 Task: Paste the paint format onto the triangle of an oval shape filled with red color.
Action: Mouse moved to (140, 122)
Screenshot: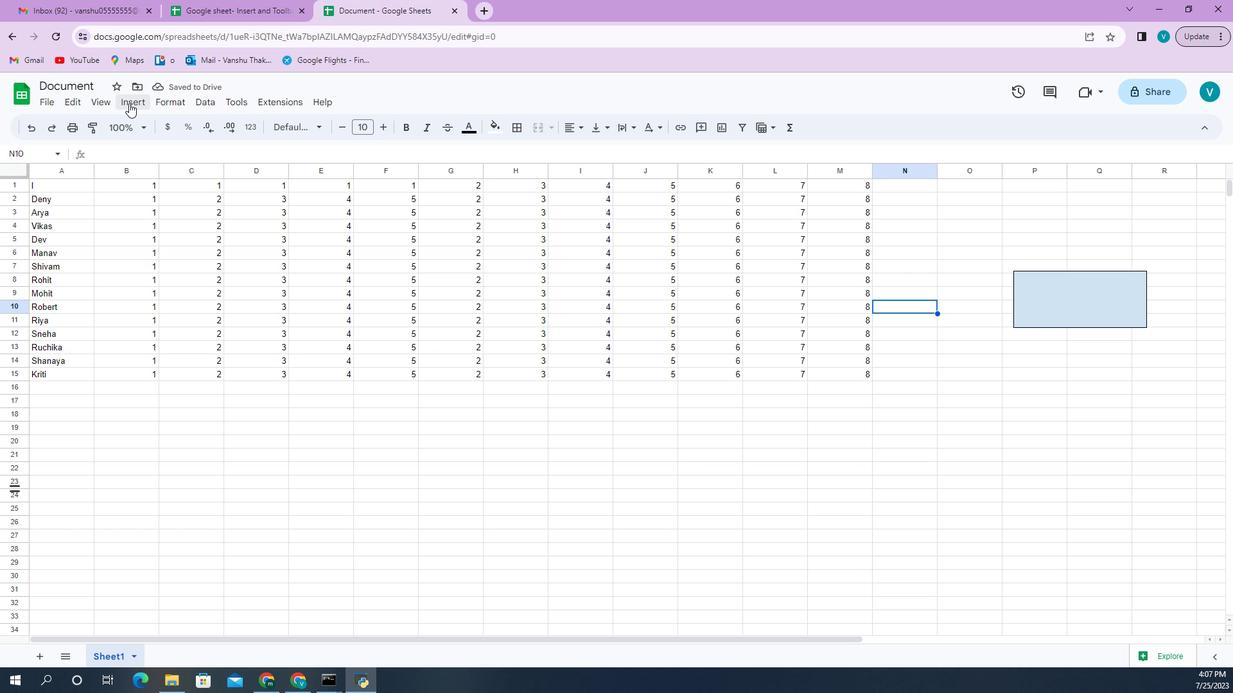 
Action: Mouse pressed left at (140, 122)
Screenshot: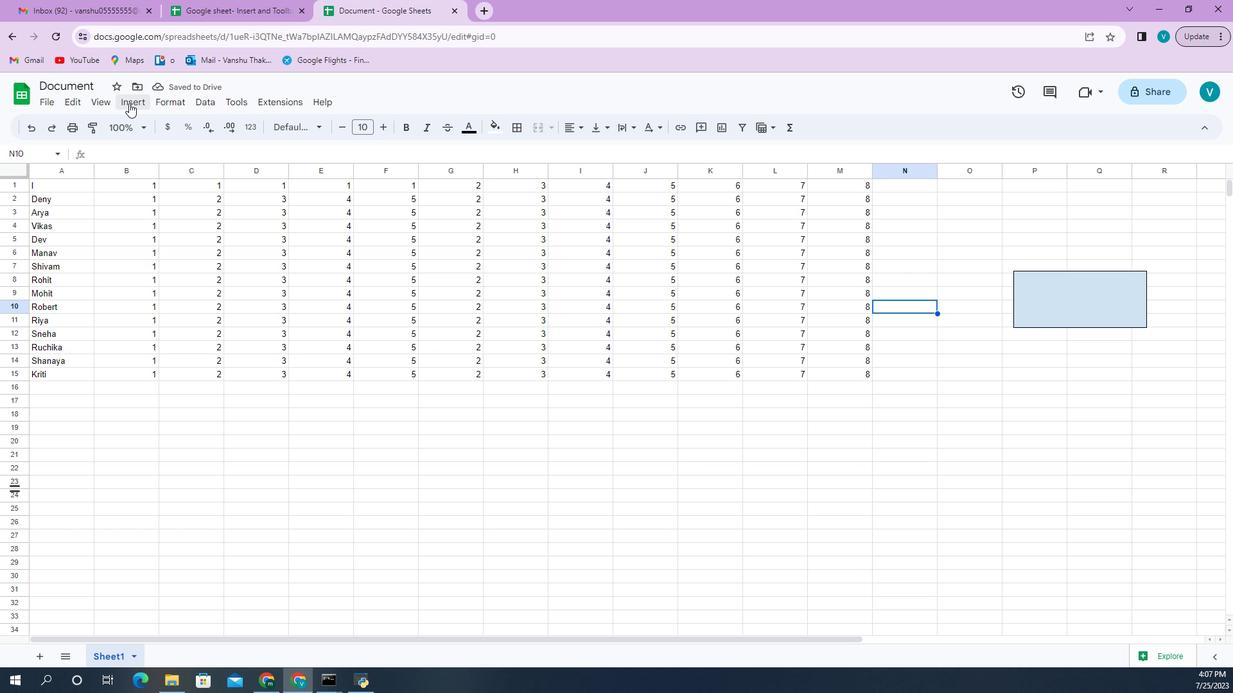 
Action: Mouse moved to (155, 295)
Screenshot: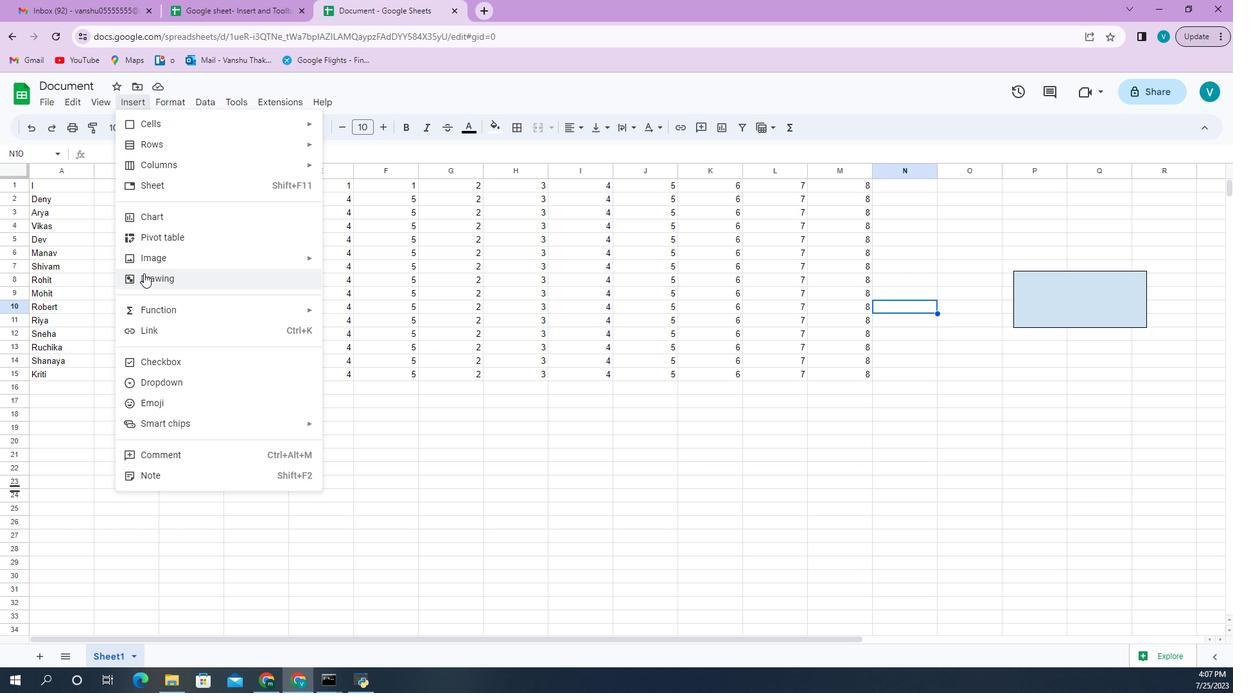 
Action: Mouse pressed left at (155, 295)
Screenshot: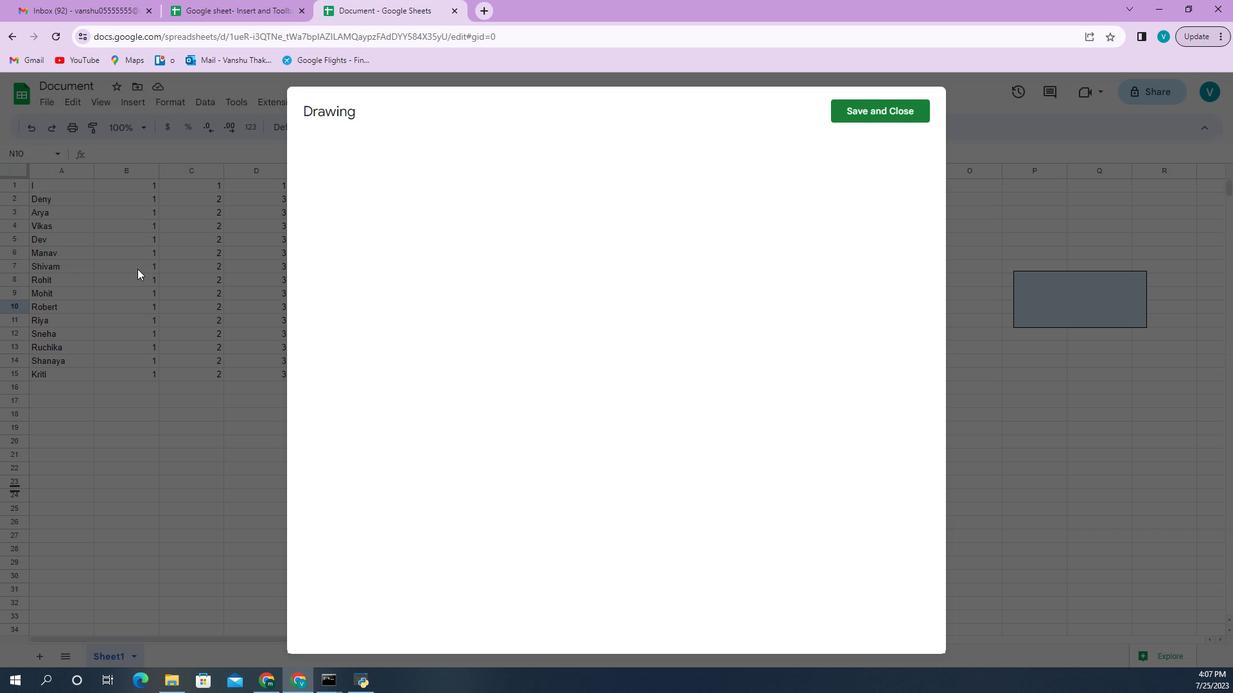 
Action: Mouse moved to (475, 174)
Screenshot: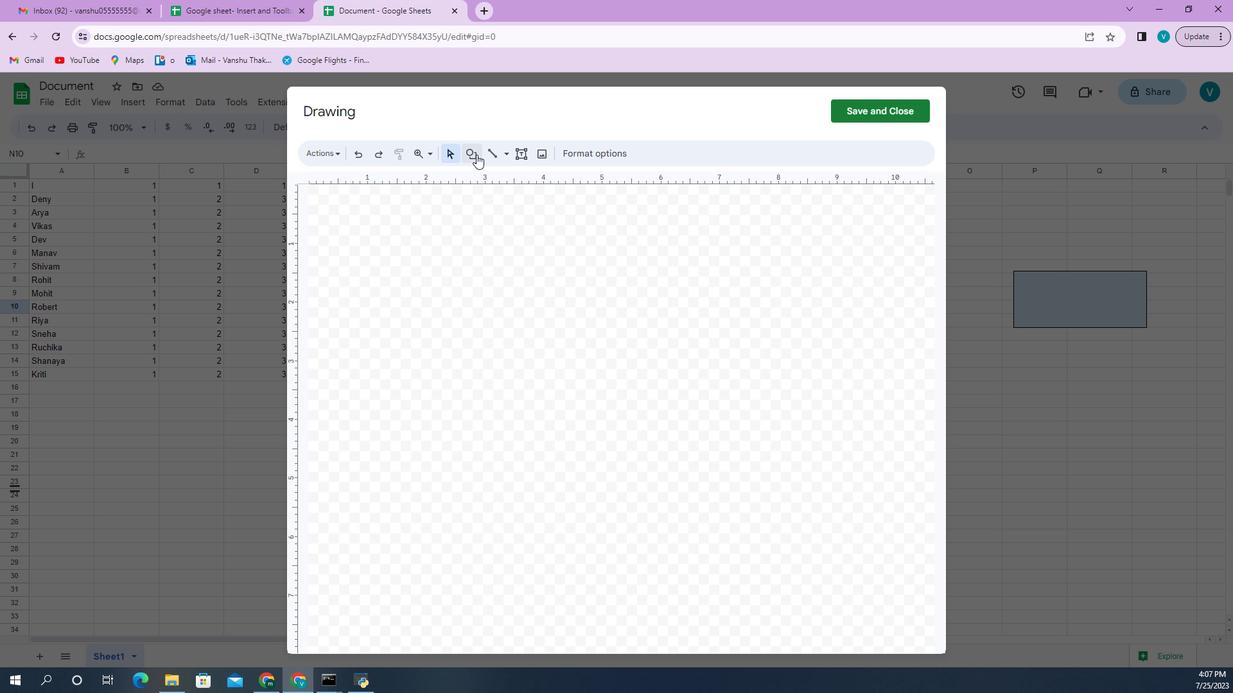 
Action: Mouse pressed left at (475, 174)
Screenshot: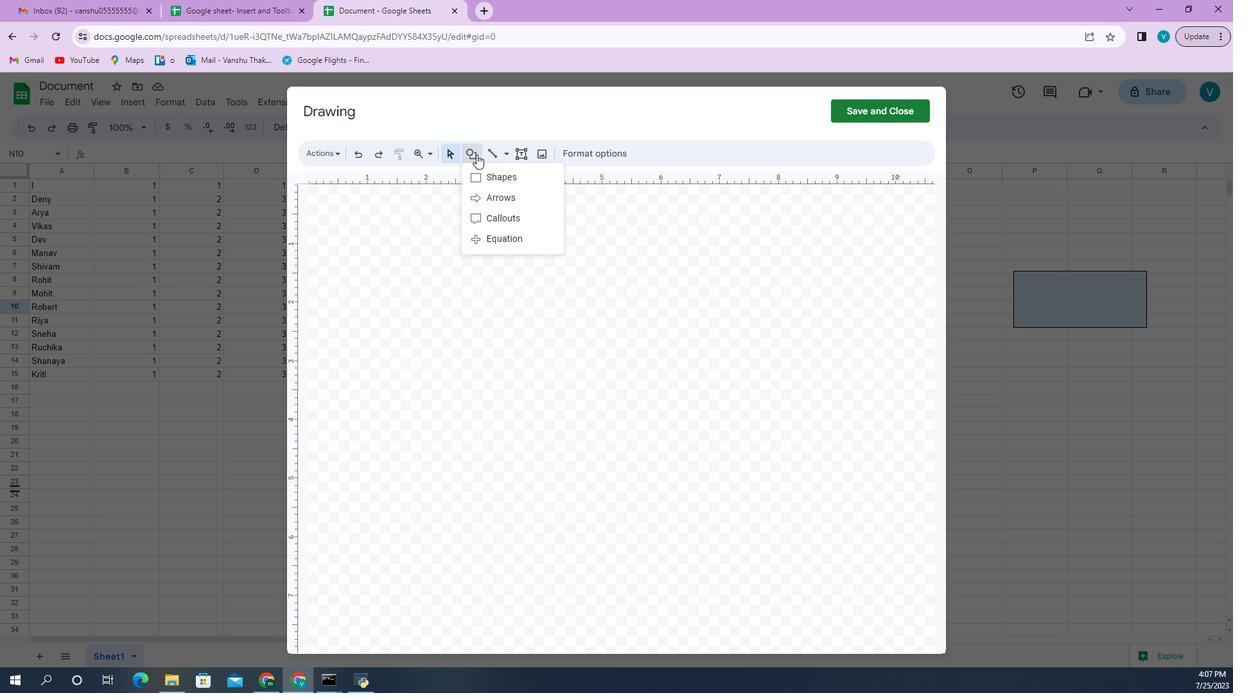 
Action: Mouse moved to (563, 228)
Screenshot: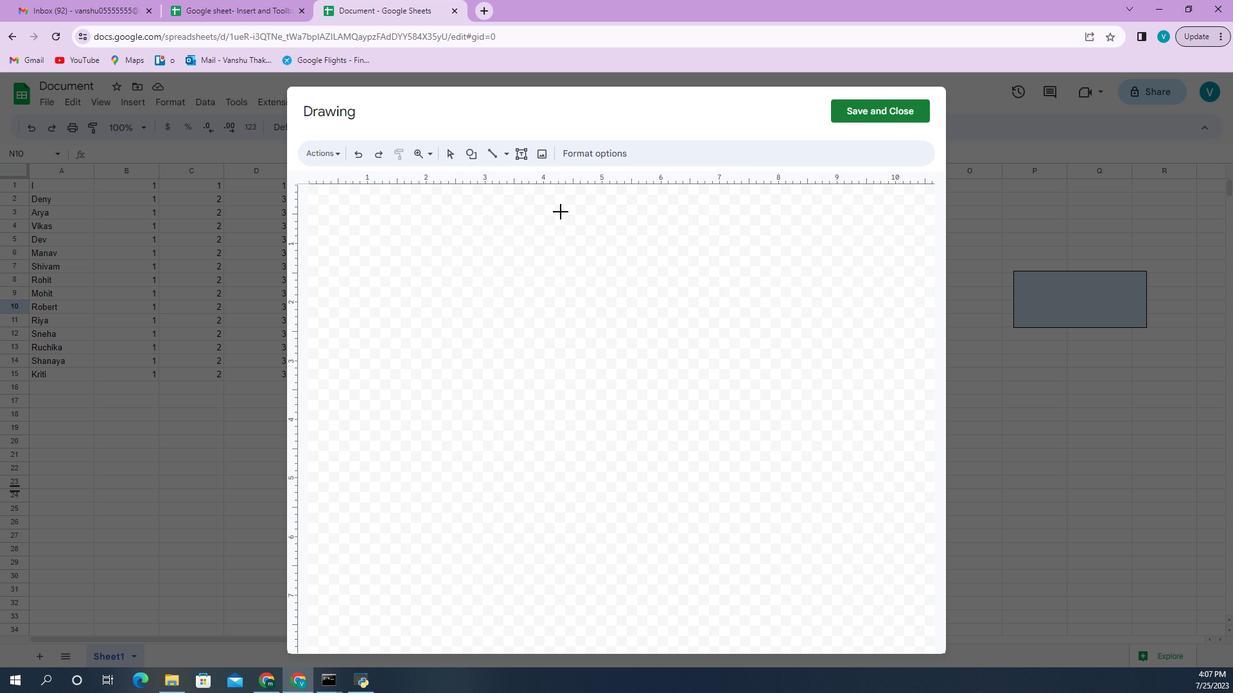 
Action: Mouse pressed left at (563, 228)
Screenshot: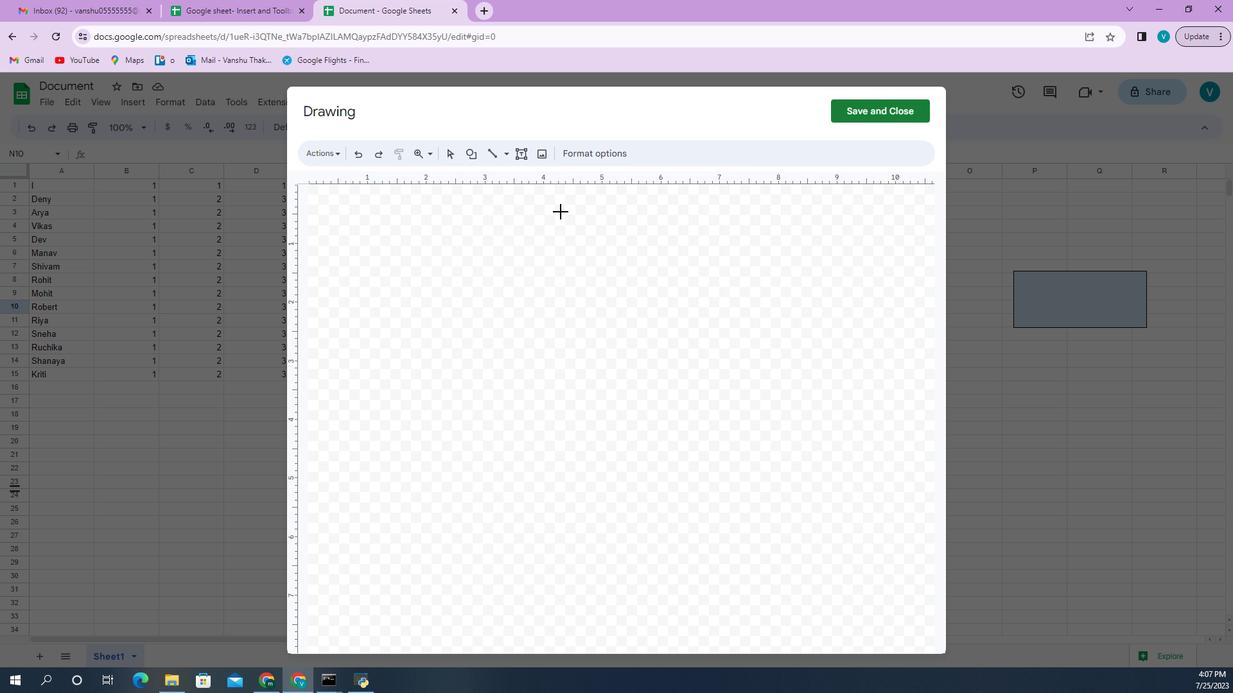 
Action: Mouse moved to (413, 274)
Screenshot: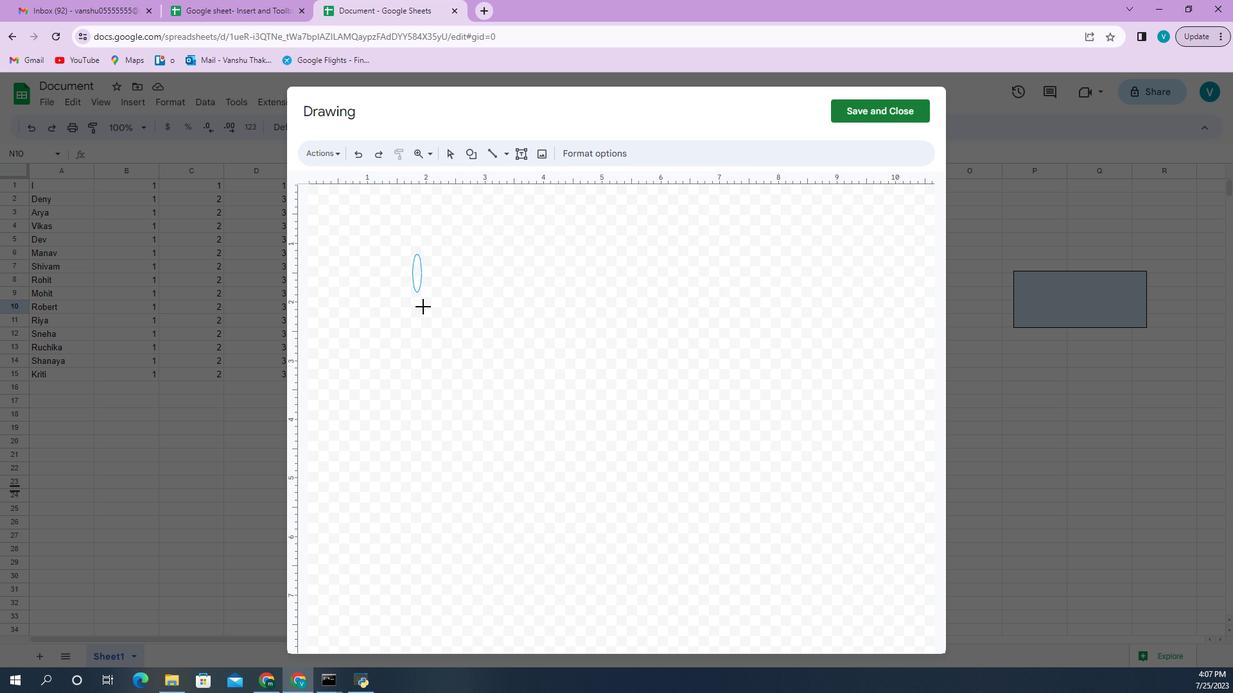 
Action: Mouse pressed left at (413, 274)
Screenshot: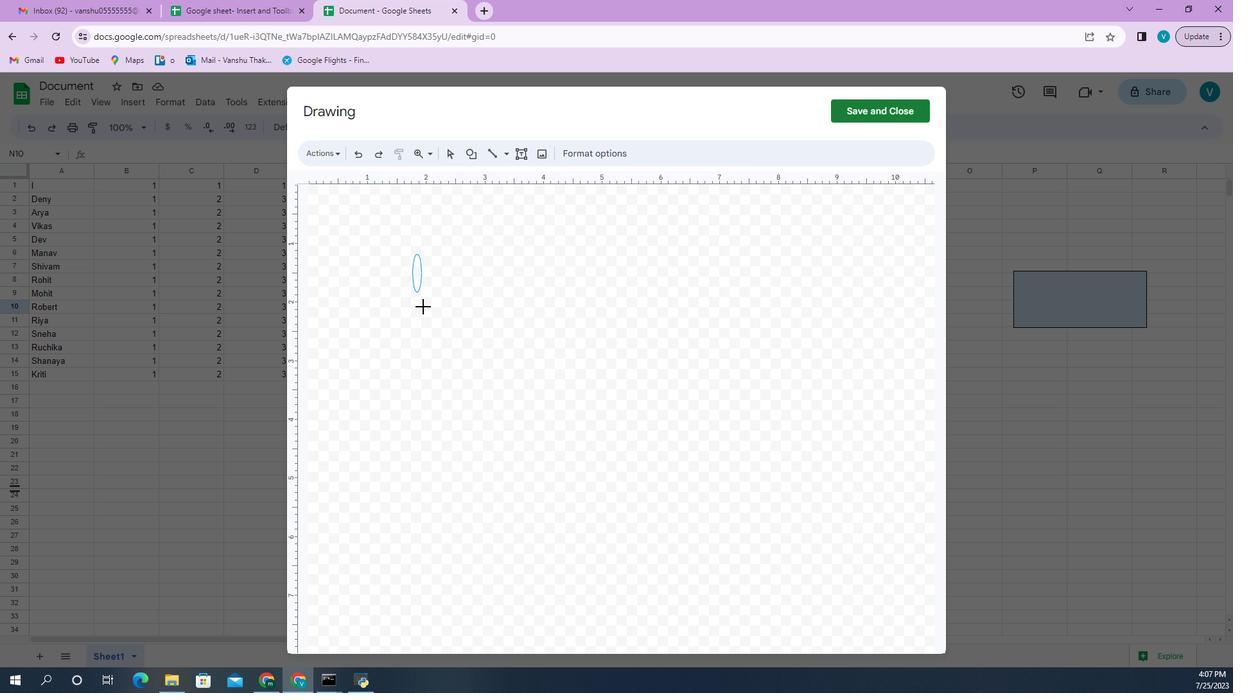 
Action: Mouse moved to (559, 171)
Screenshot: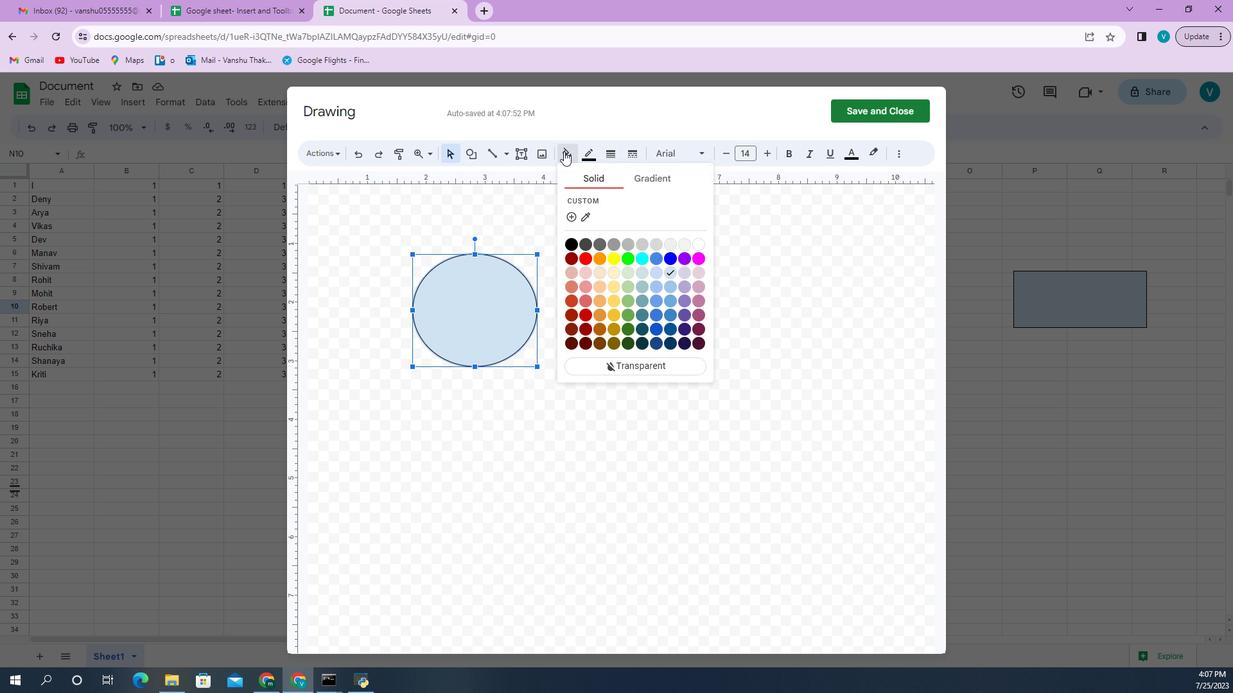 
Action: Mouse pressed left at (559, 171)
Screenshot: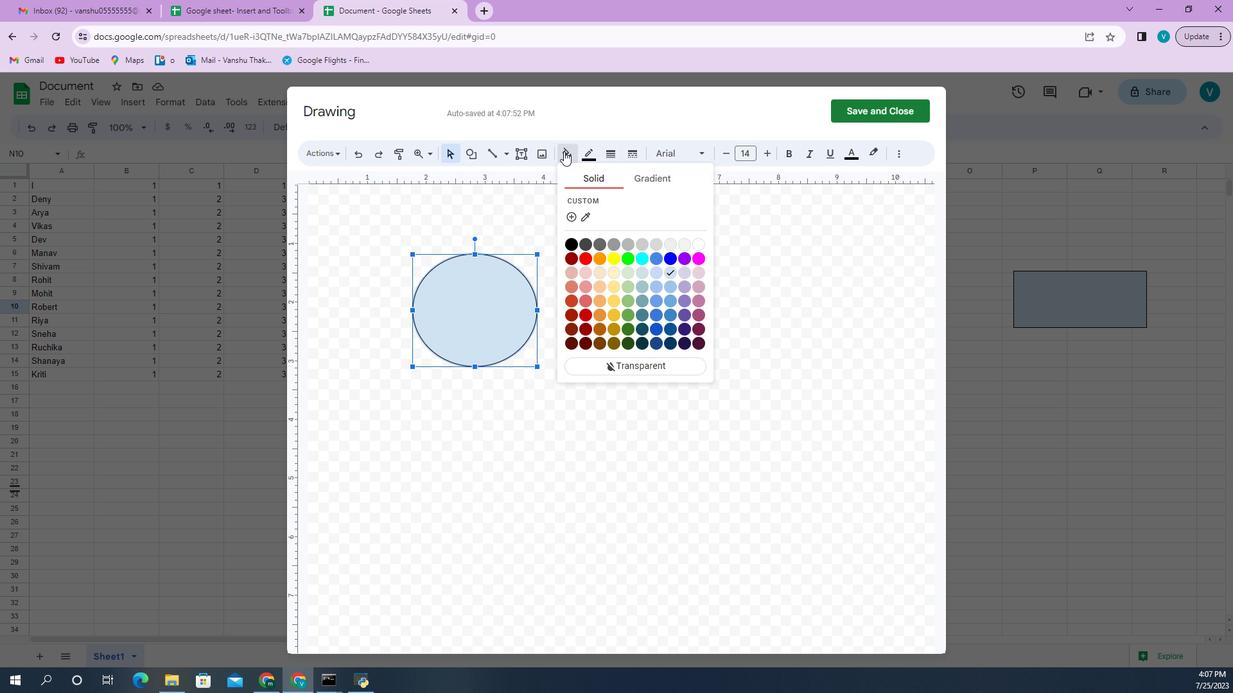 
Action: Mouse moved to (579, 276)
Screenshot: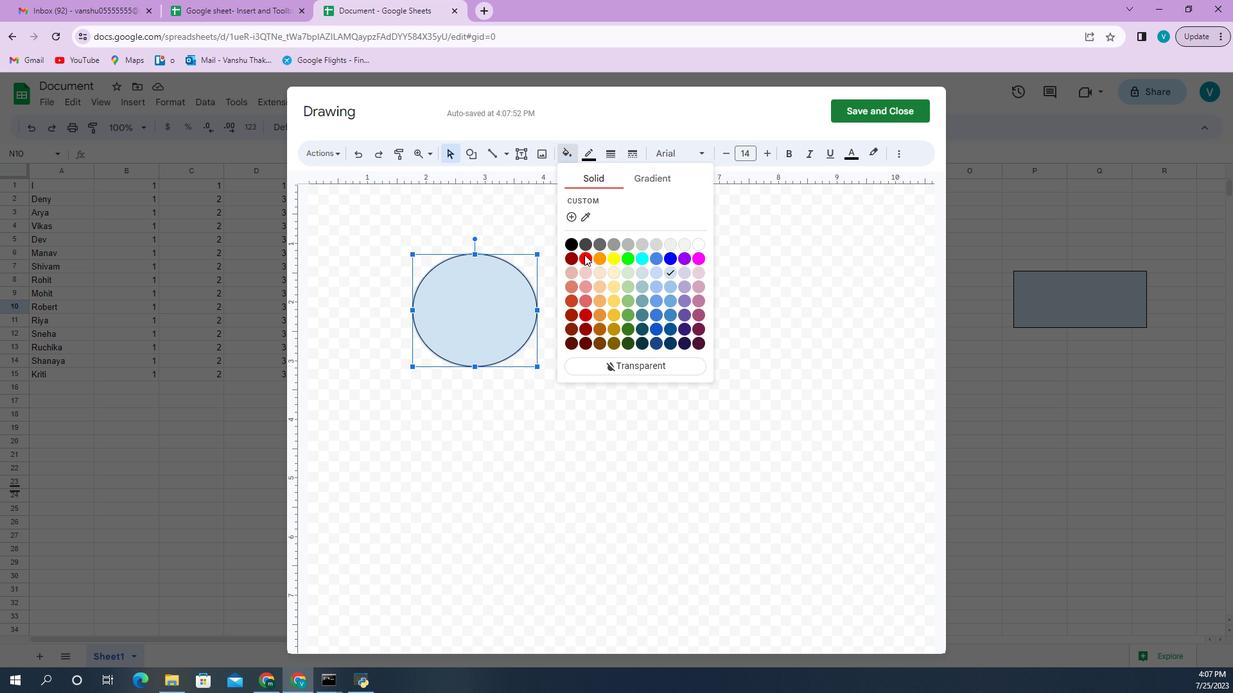 
Action: Mouse pressed left at (579, 276)
Screenshot: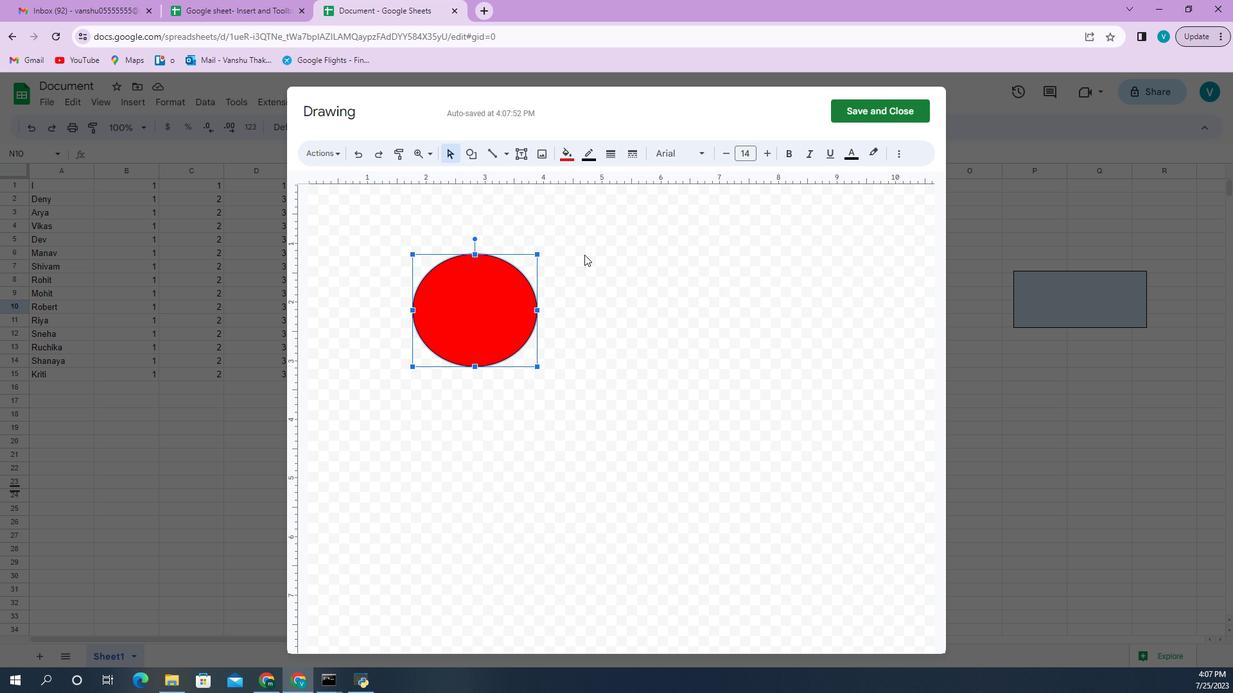 
Action: Mouse moved to (694, 321)
Screenshot: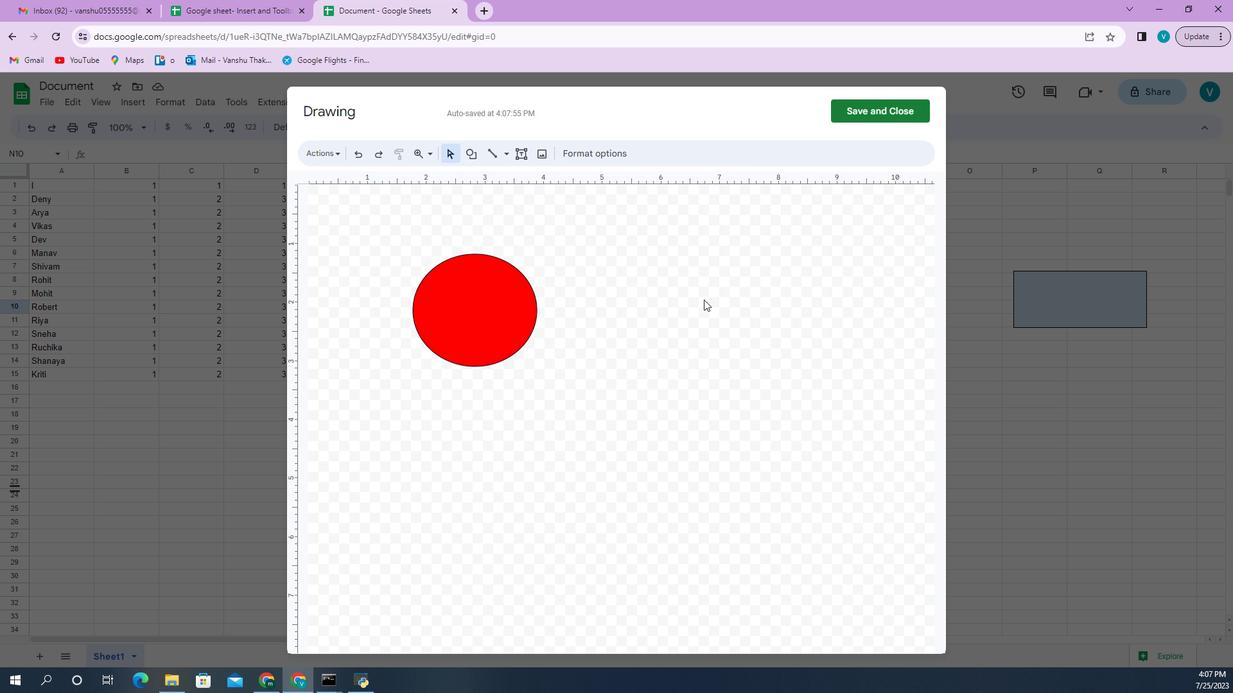 
Action: Mouse pressed left at (694, 321)
Screenshot: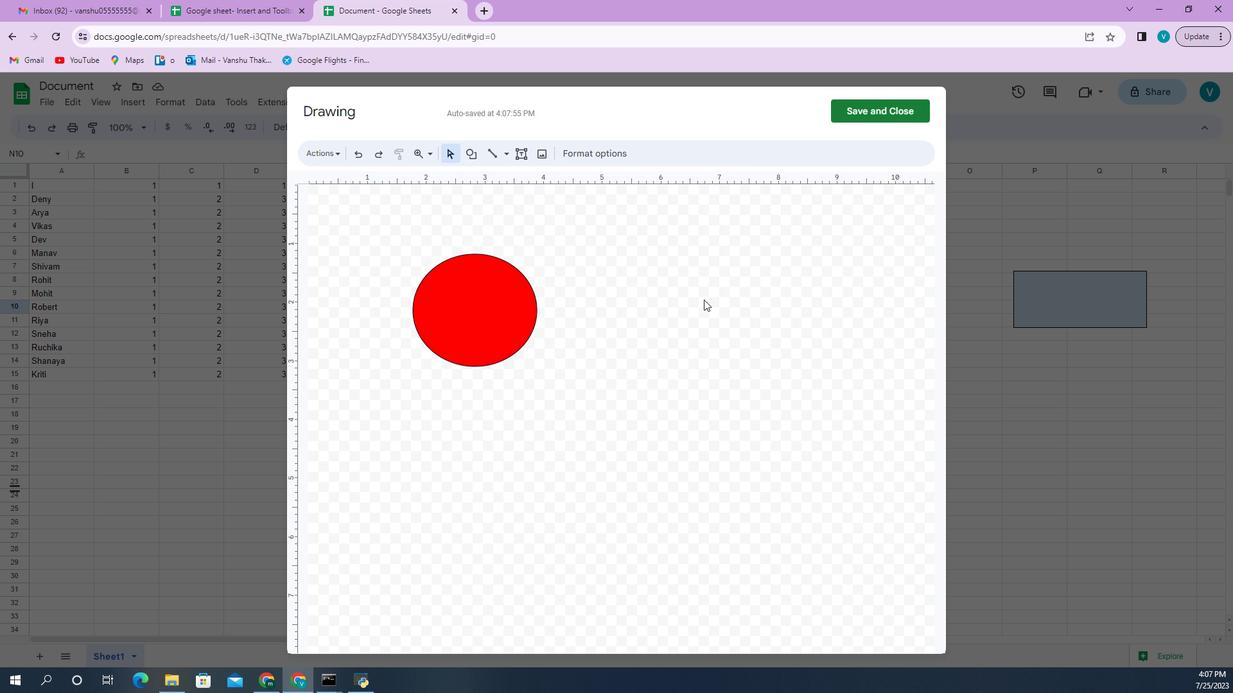 
Action: Mouse moved to (470, 171)
Screenshot: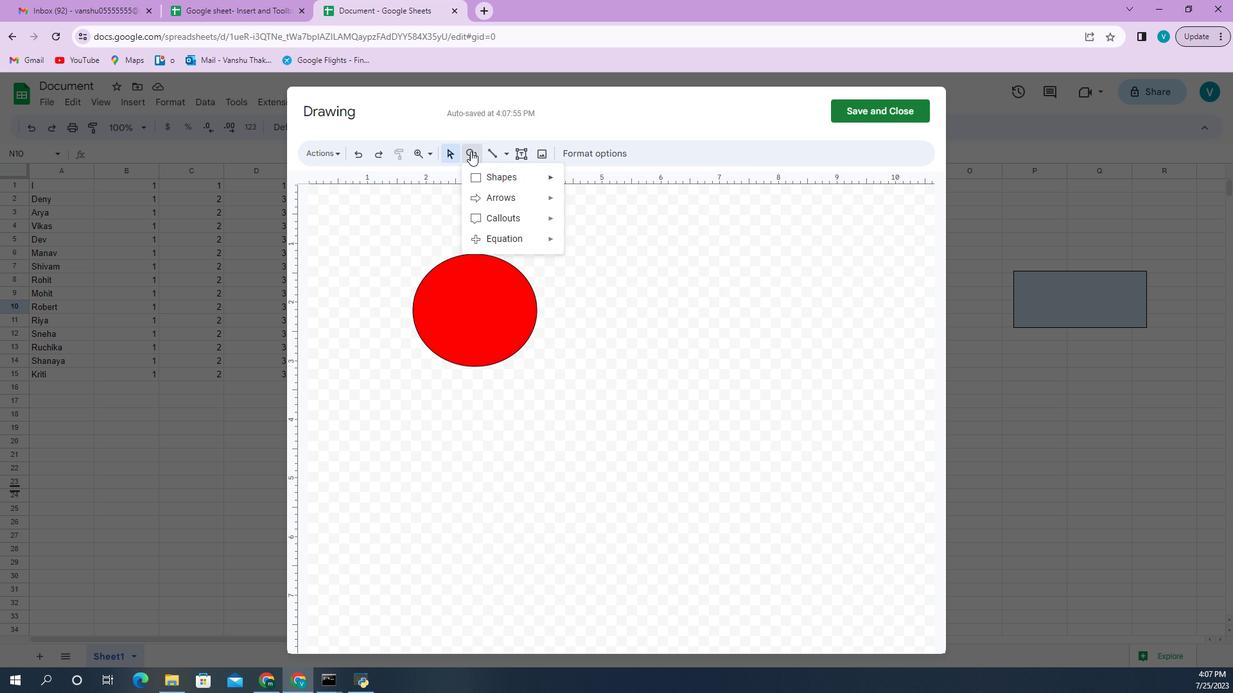 
Action: Mouse pressed left at (470, 171)
Screenshot: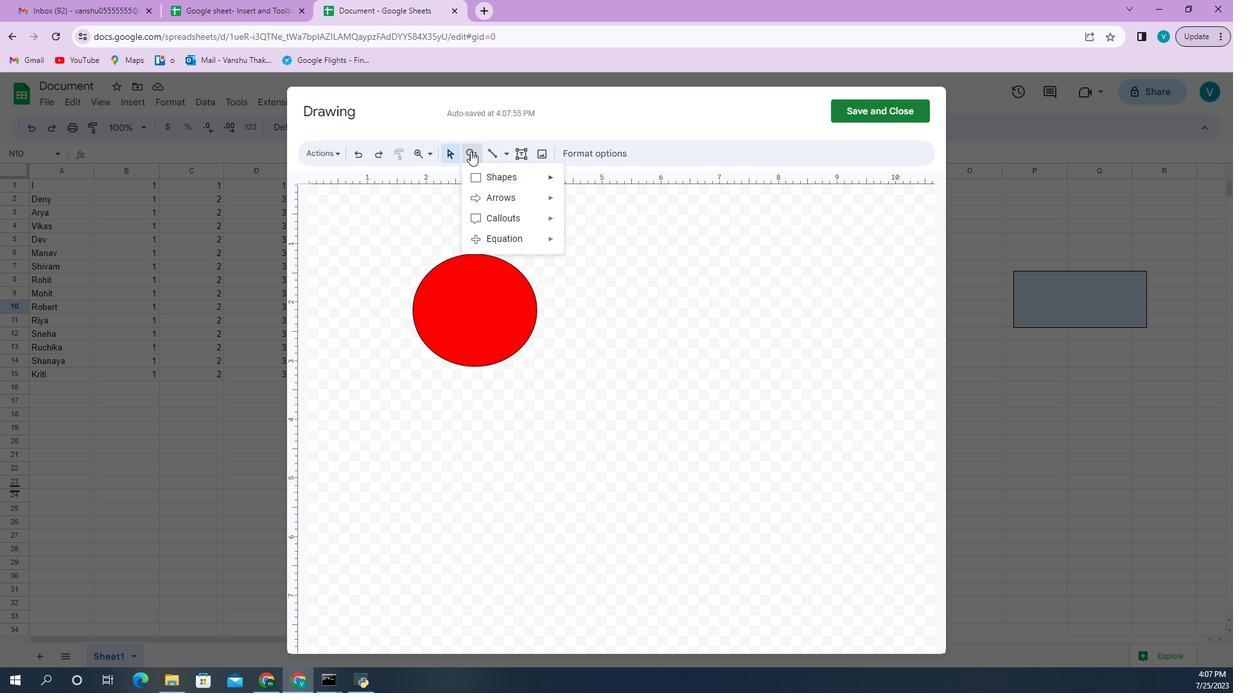 
Action: Mouse moved to (584, 227)
Screenshot: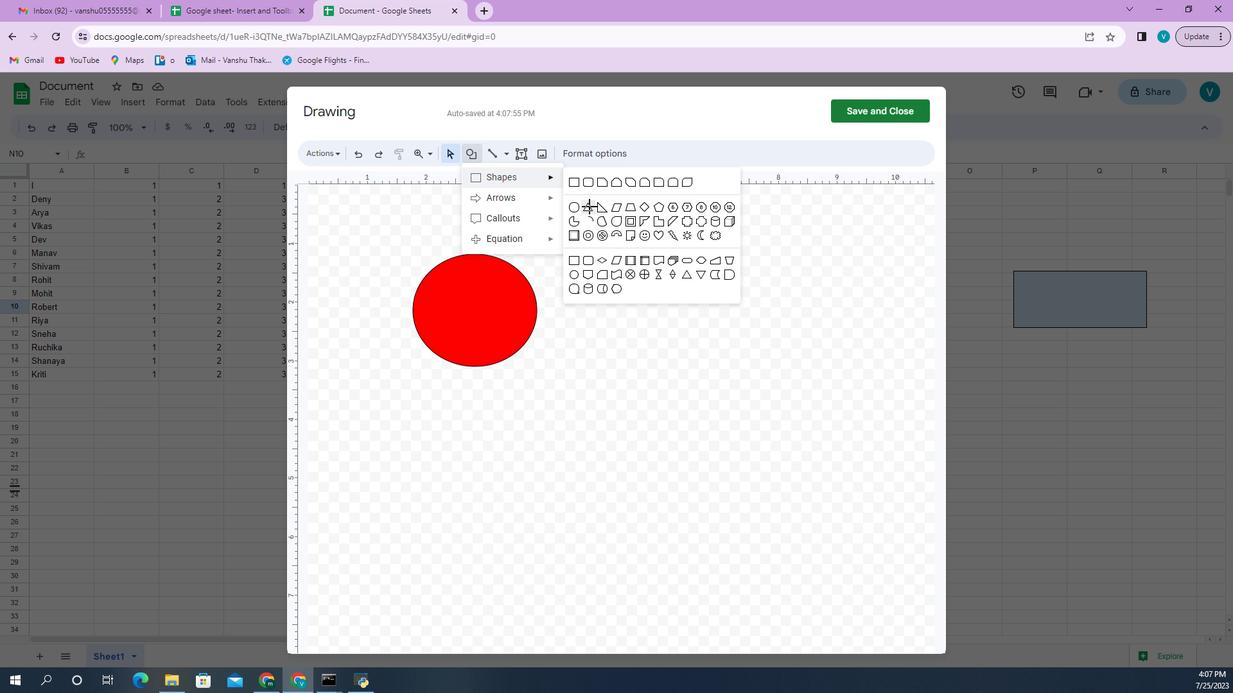 
Action: Mouse pressed left at (584, 227)
Screenshot: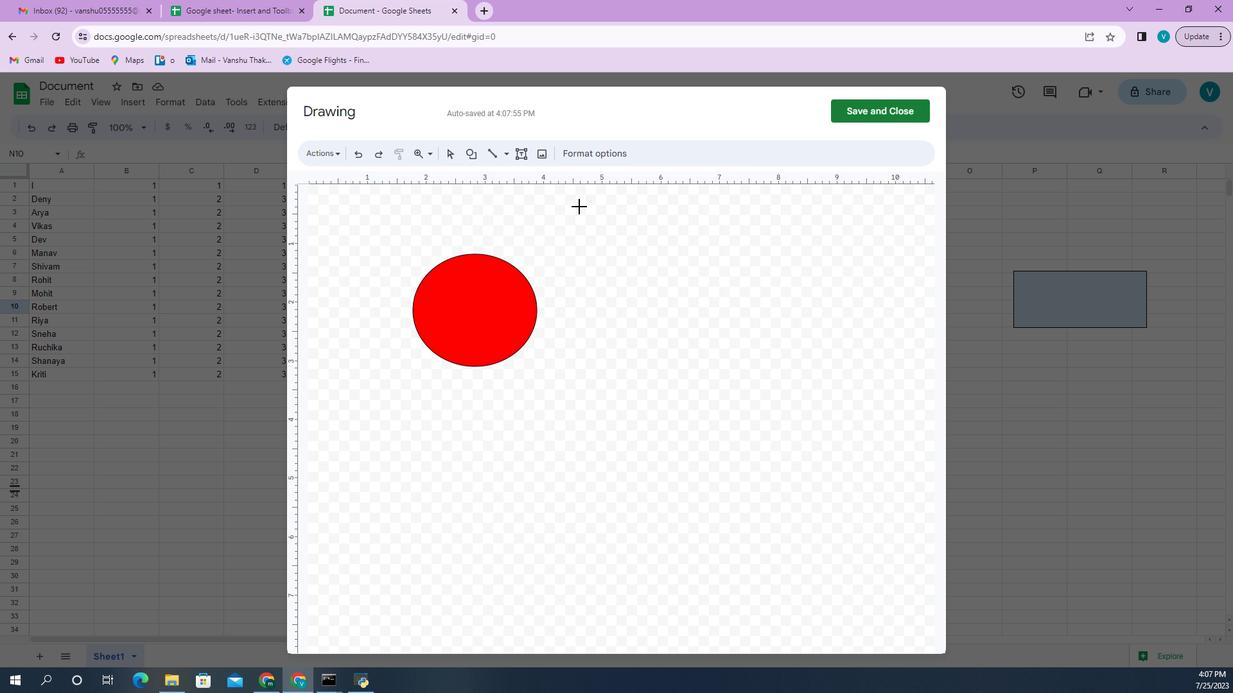 
Action: Mouse moved to (671, 275)
Screenshot: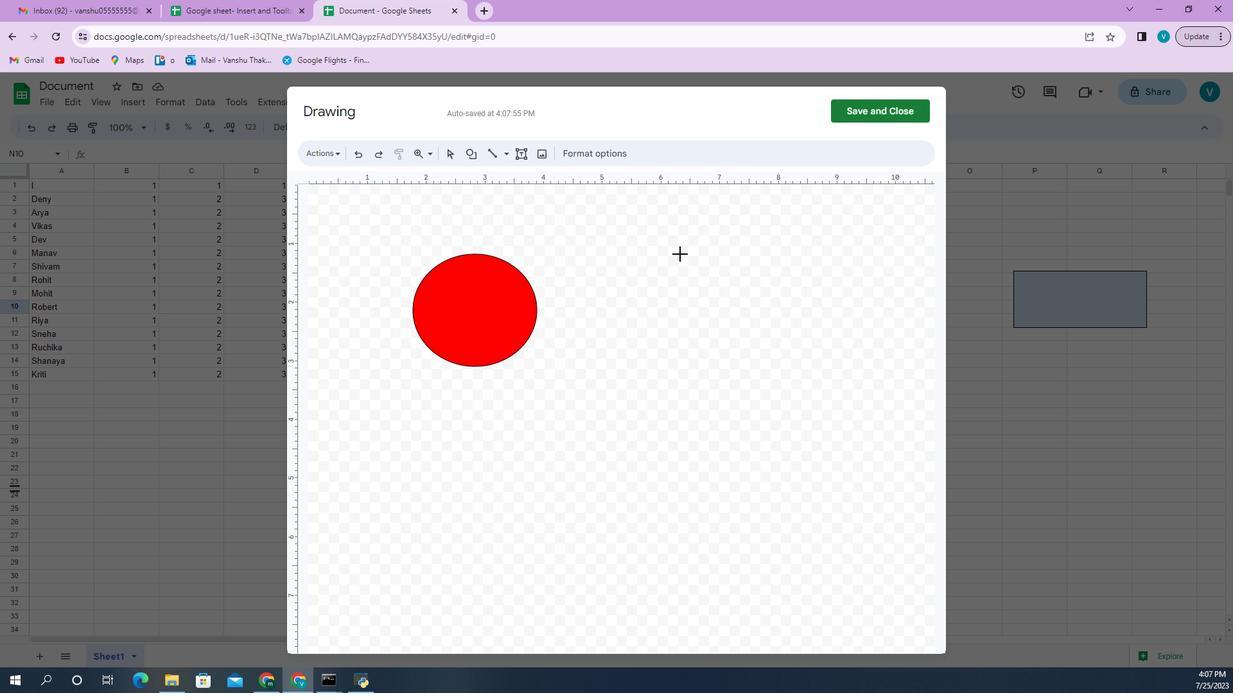 
Action: Mouse pressed left at (671, 275)
Screenshot: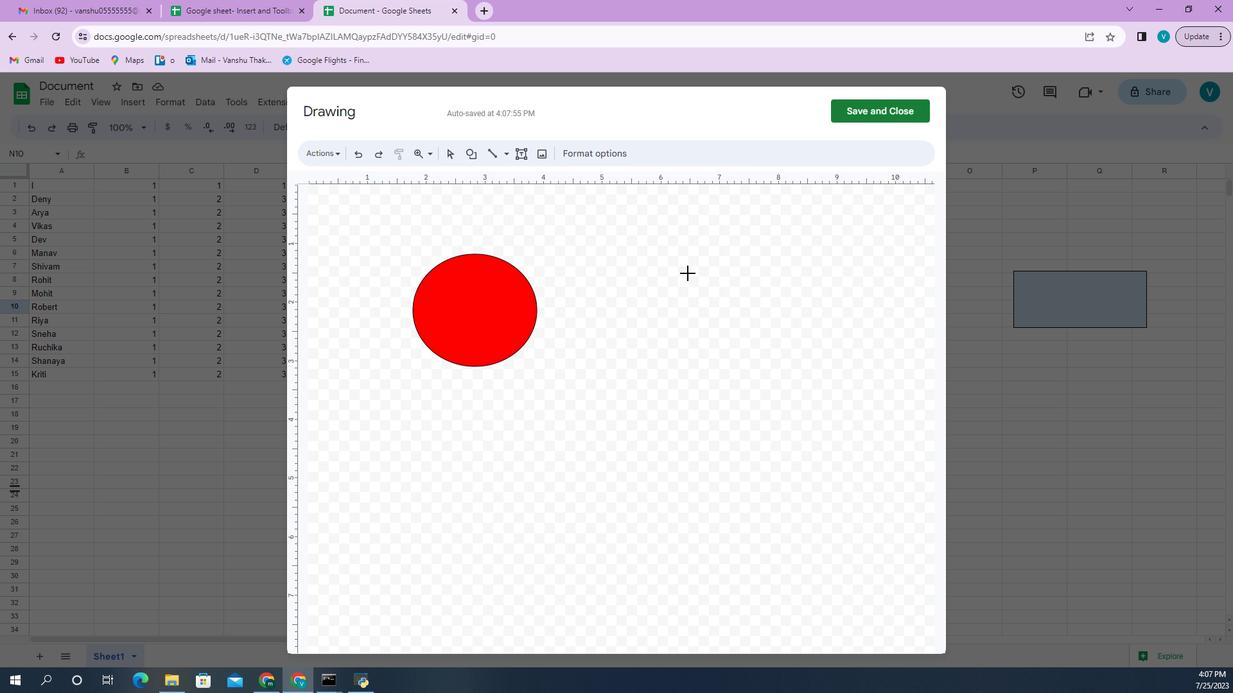 
Action: Mouse moved to (470, 313)
Screenshot: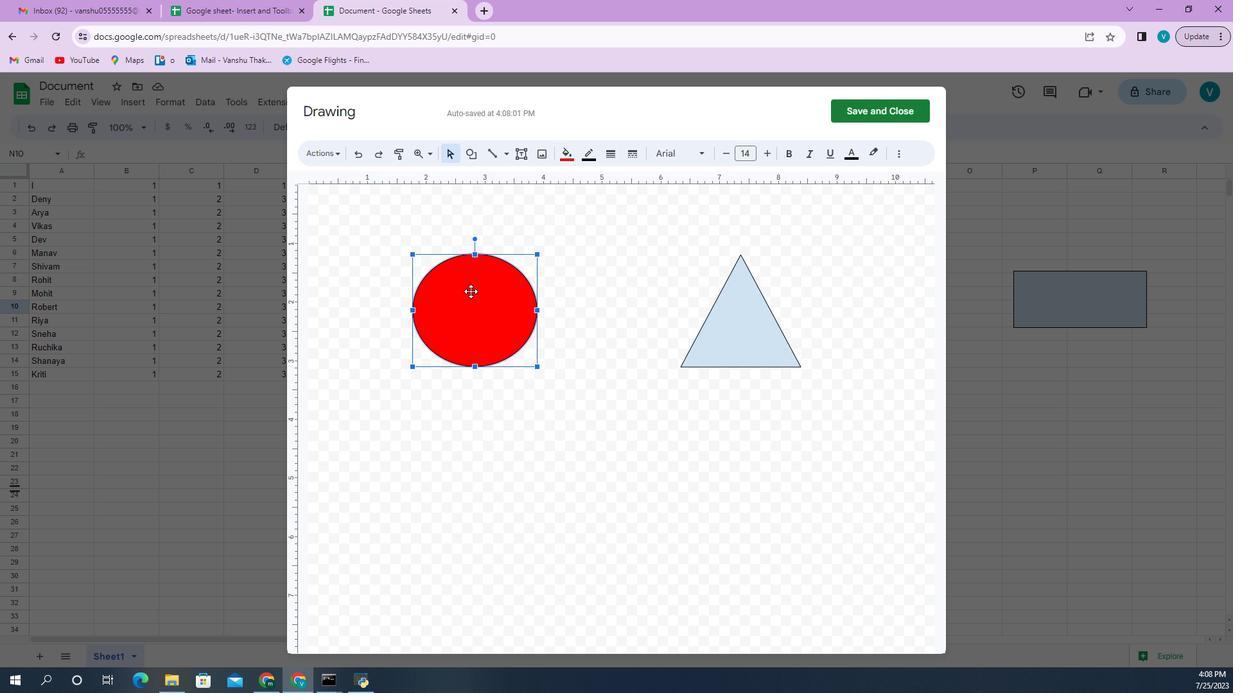 
Action: Mouse pressed left at (470, 313)
Screenshot: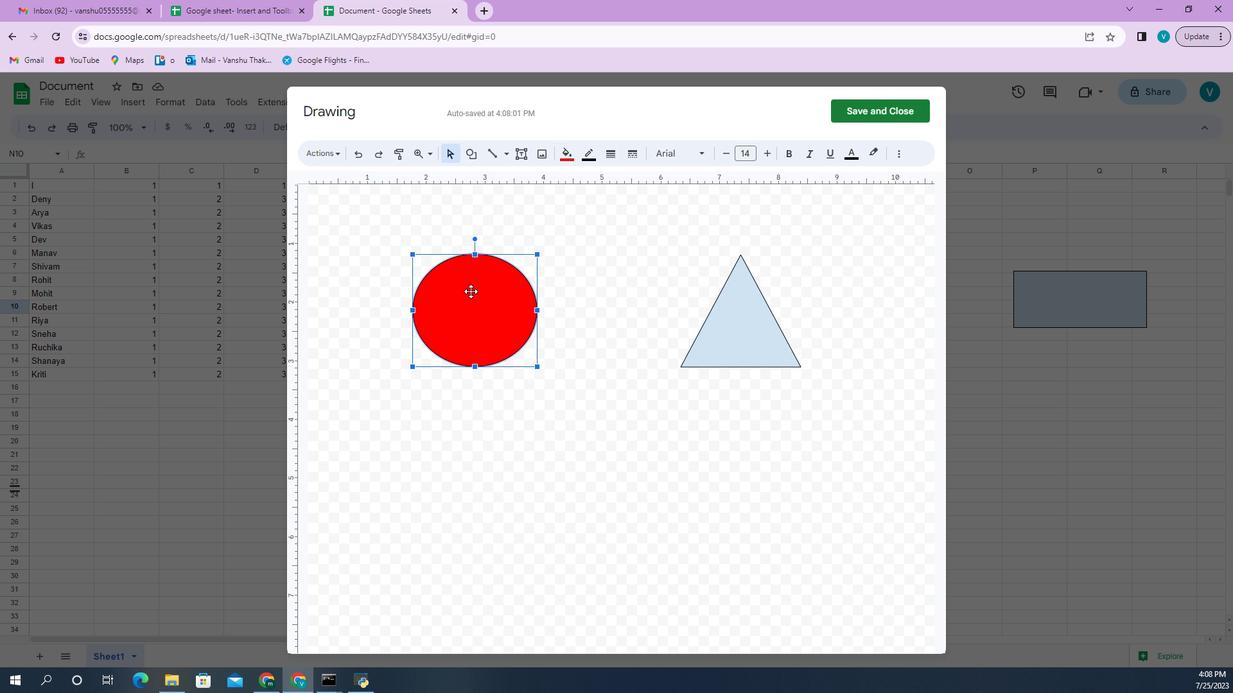 
Action: Mouse moved to (402, 171)
Screenshot: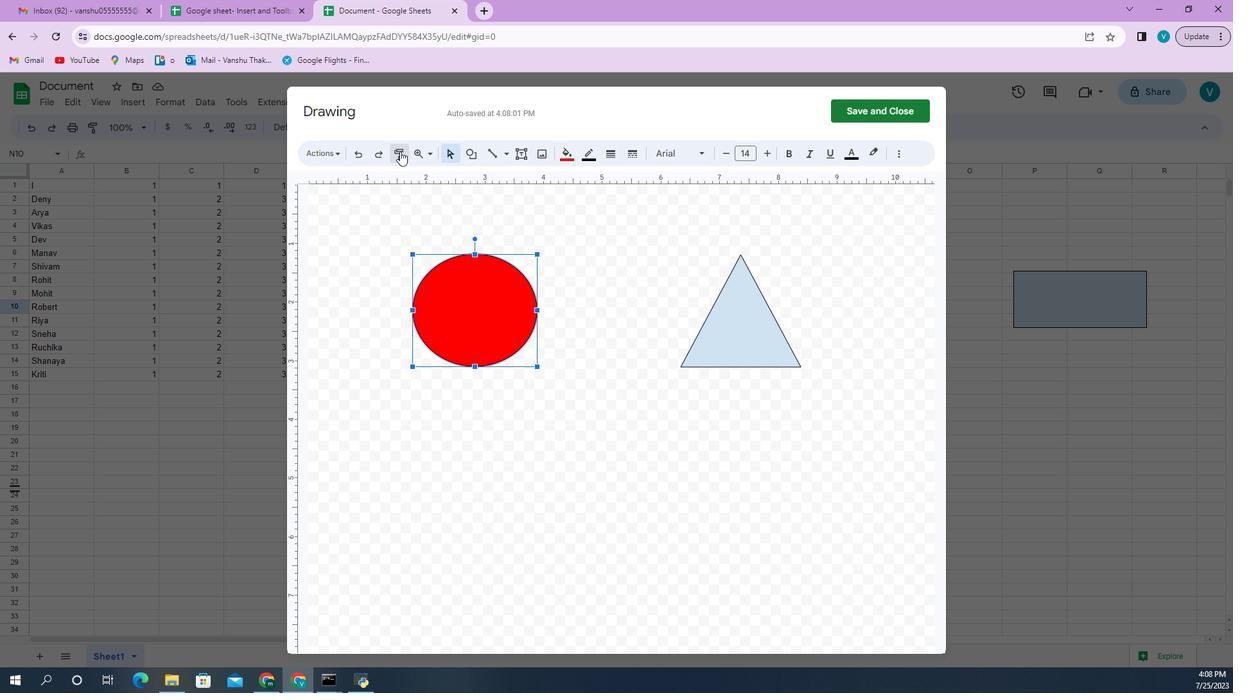 
Action: Mouse pressed left at (402, 171)
Screenshot: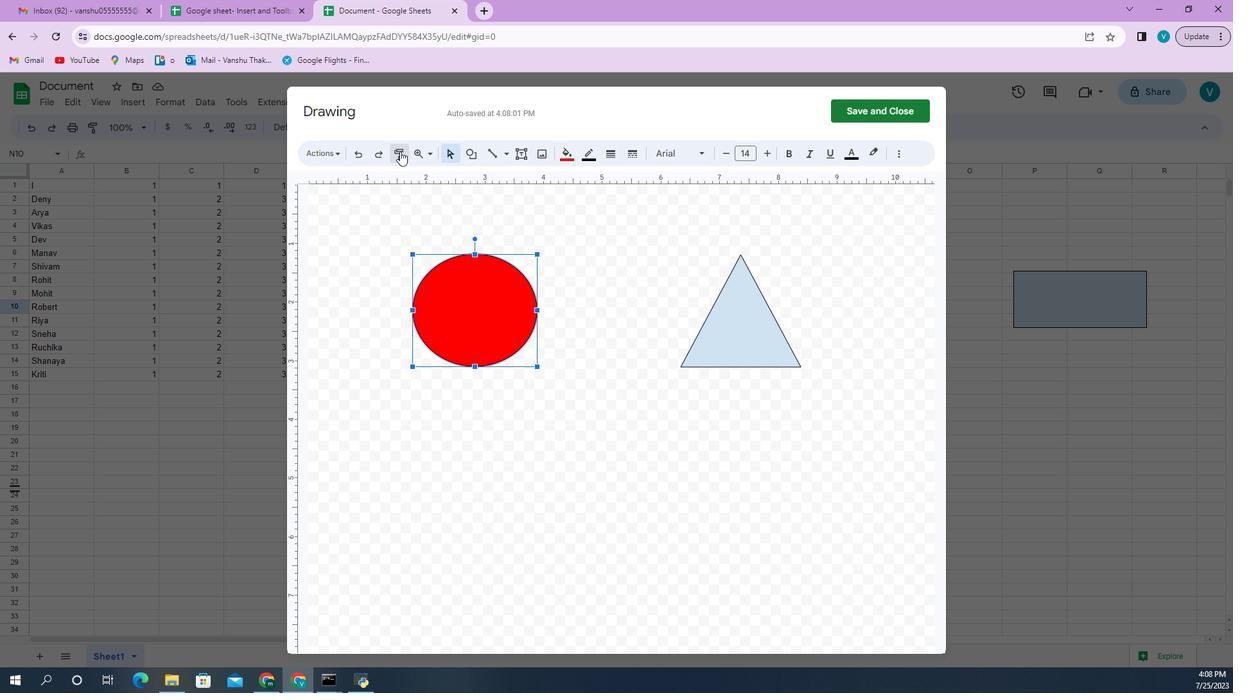 
Action: Mouse moved to (730, 345)
Screenshot: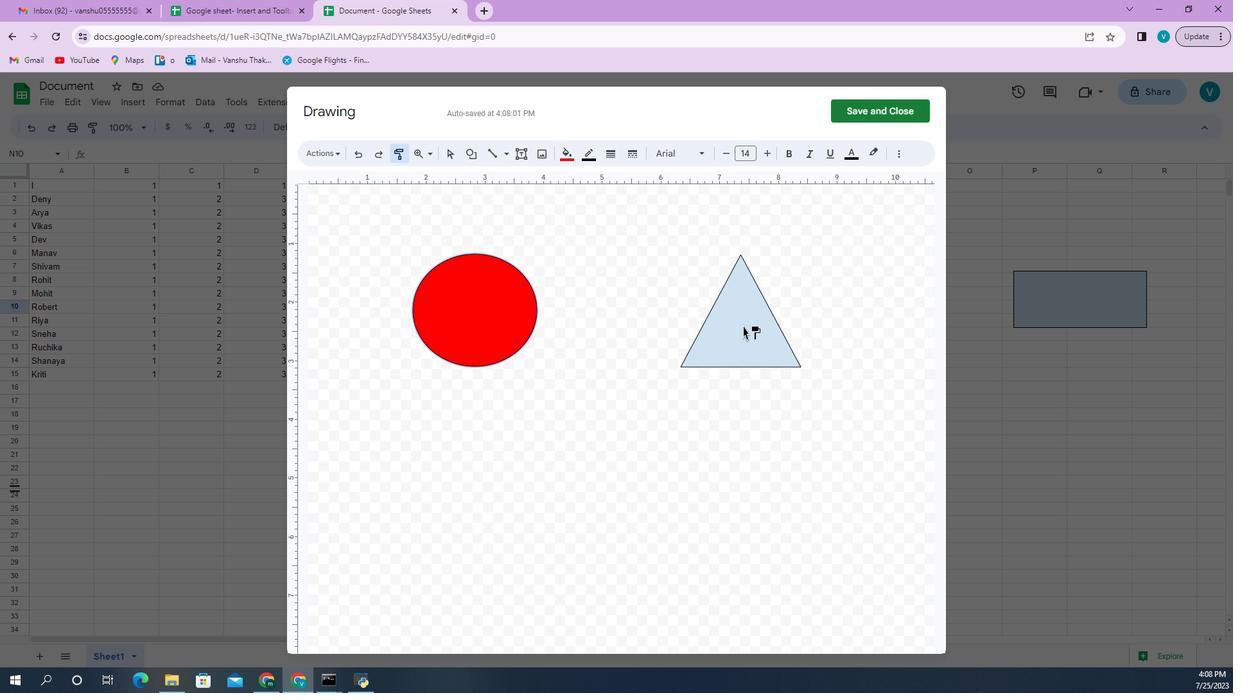 
Action: Mouse pressed left at (730, 345)
Screenshot: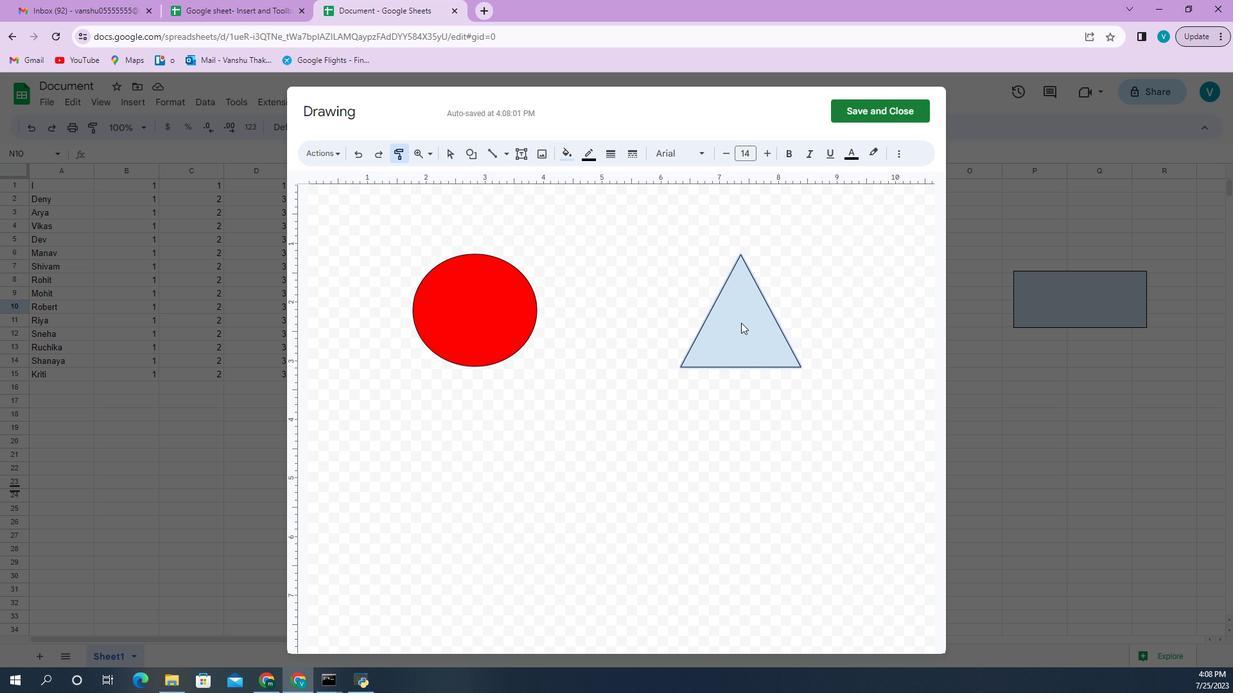 
Action: Mouse moved to (729, 341)
Screenshot: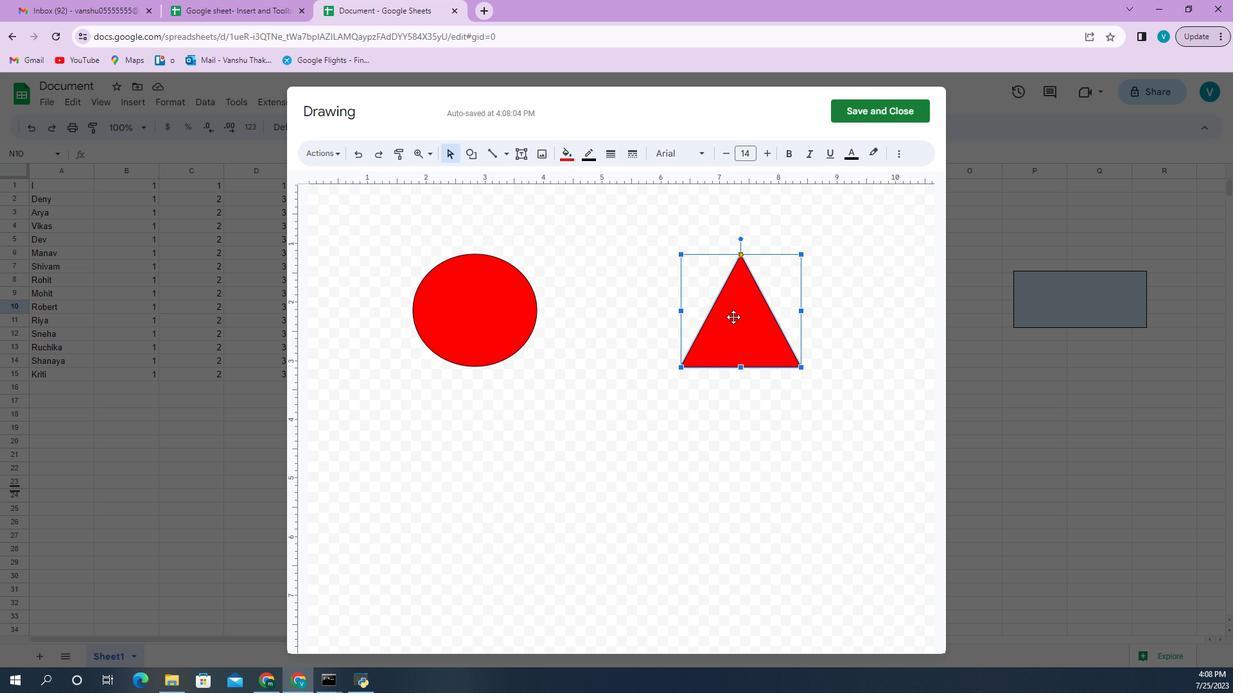 
